 Task: Print the current sheet from a micosoft printer.
Action: Mouse moved to (55, 105)
Screenshot: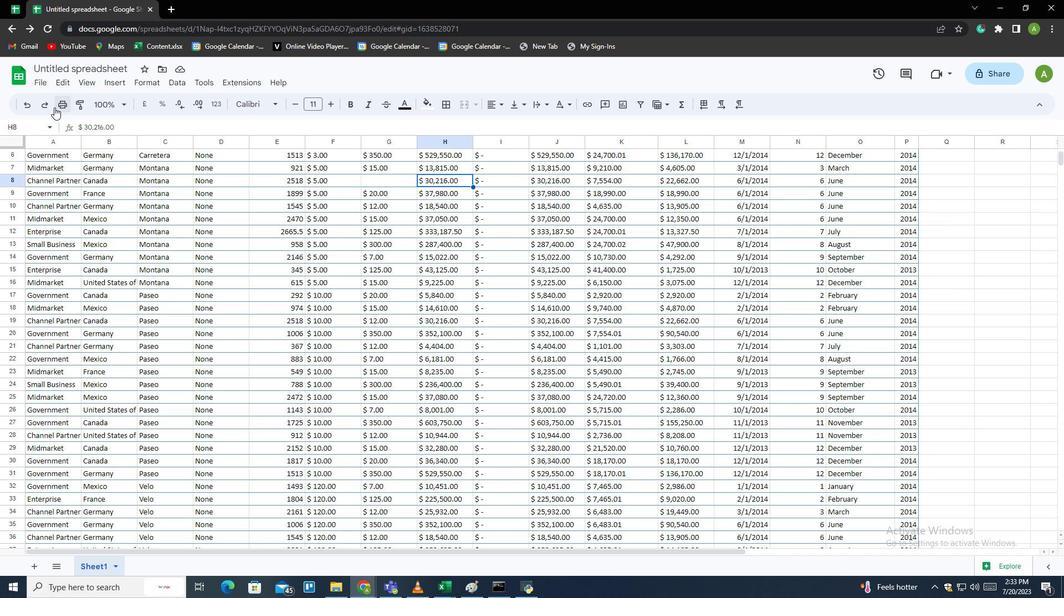 
Action: Mouse pressed left at (55, 105)
Screenshot: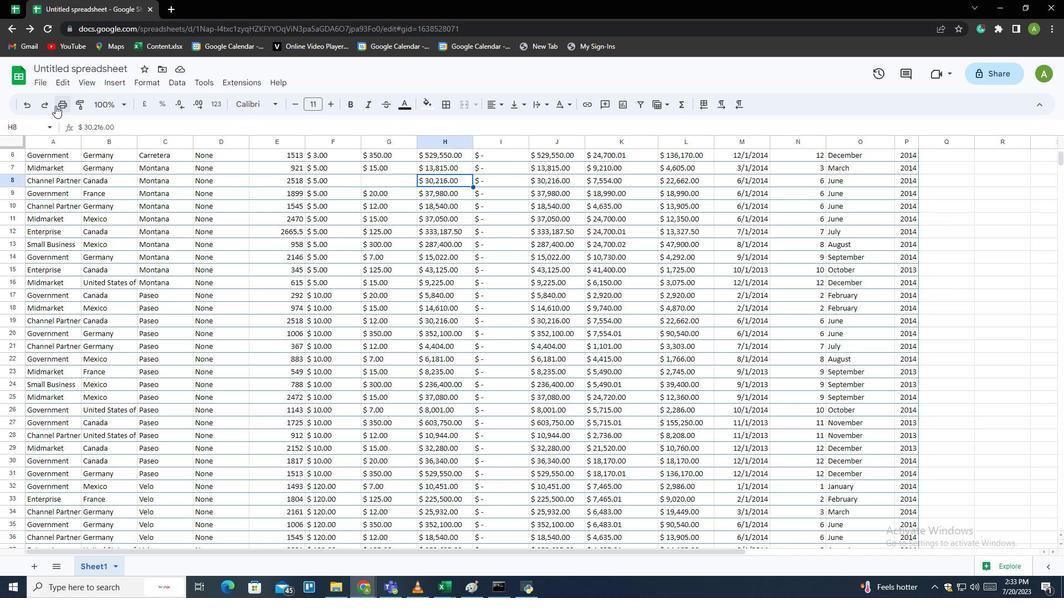
Action: Mouse moved to (1021, 73)
Screenshot: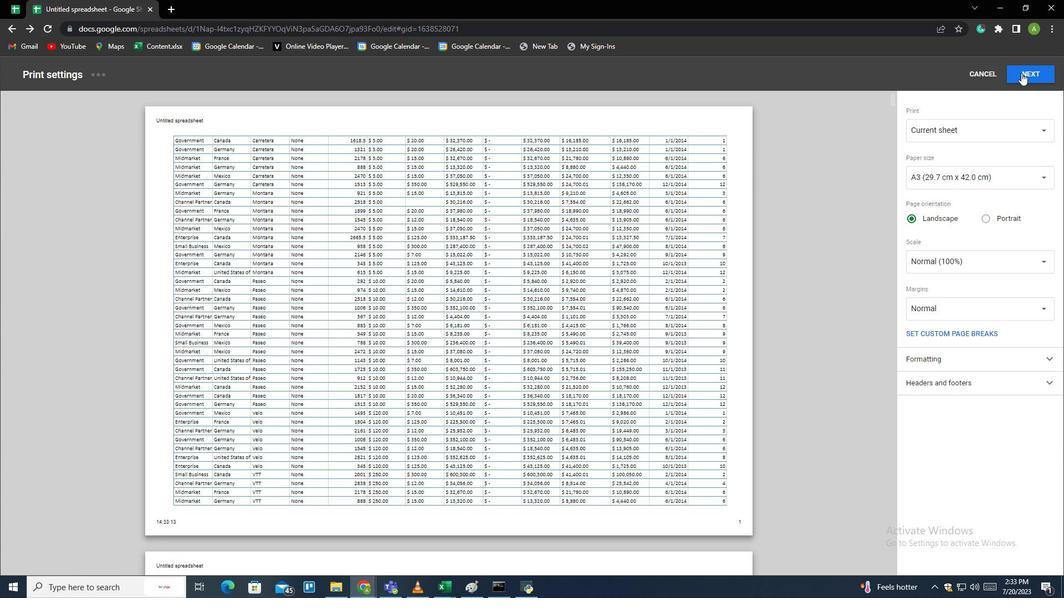 
Action: Mouse pressed left at (1021, 73)
Screenshot: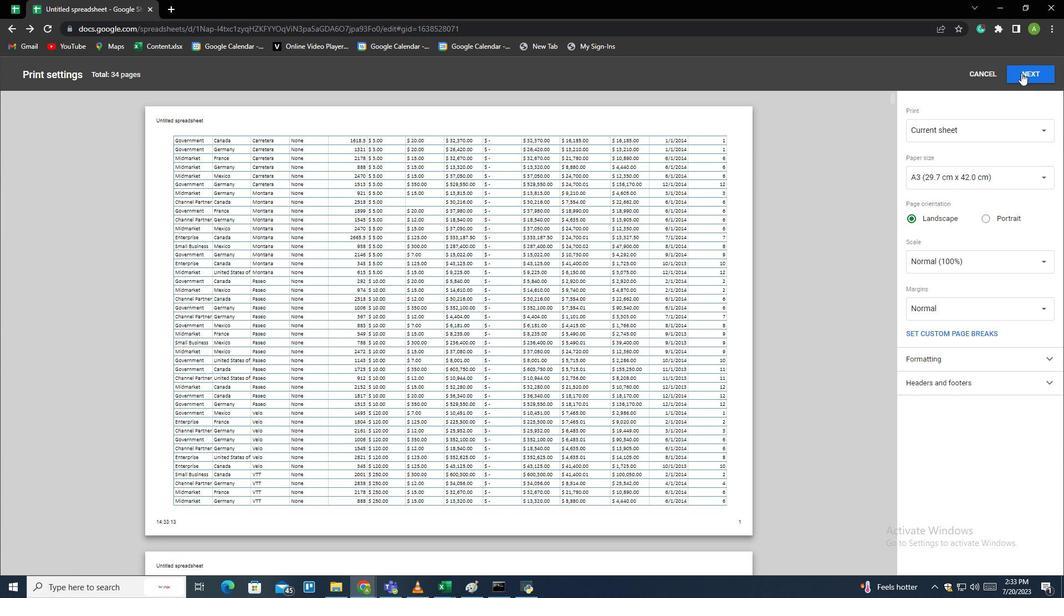 
Action: Mouse moved to (798, 83)
Screenshot: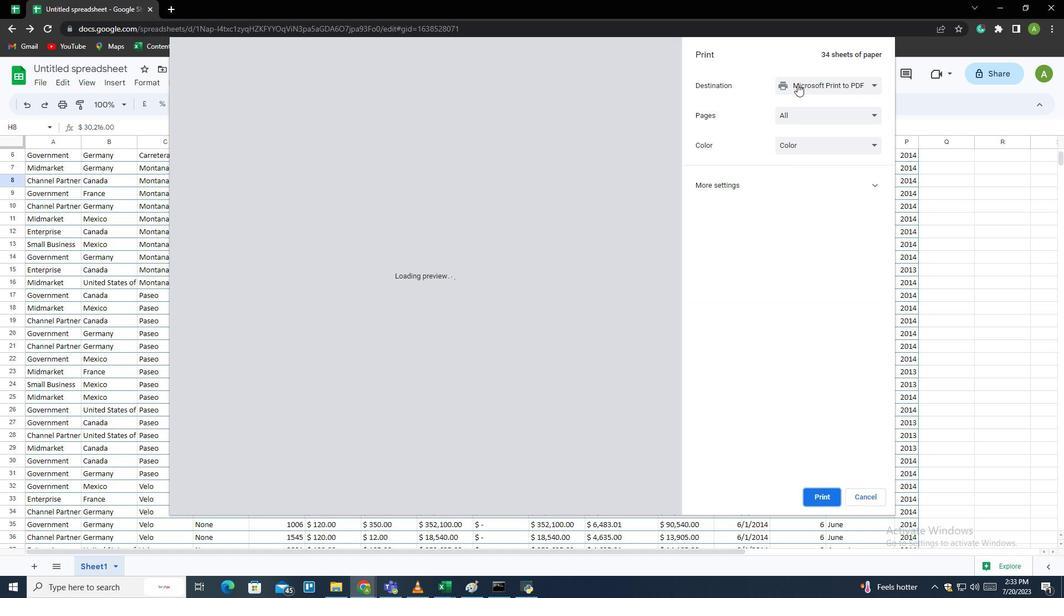 
Action: Mouse pressed left at (798, 83)
Screenshot: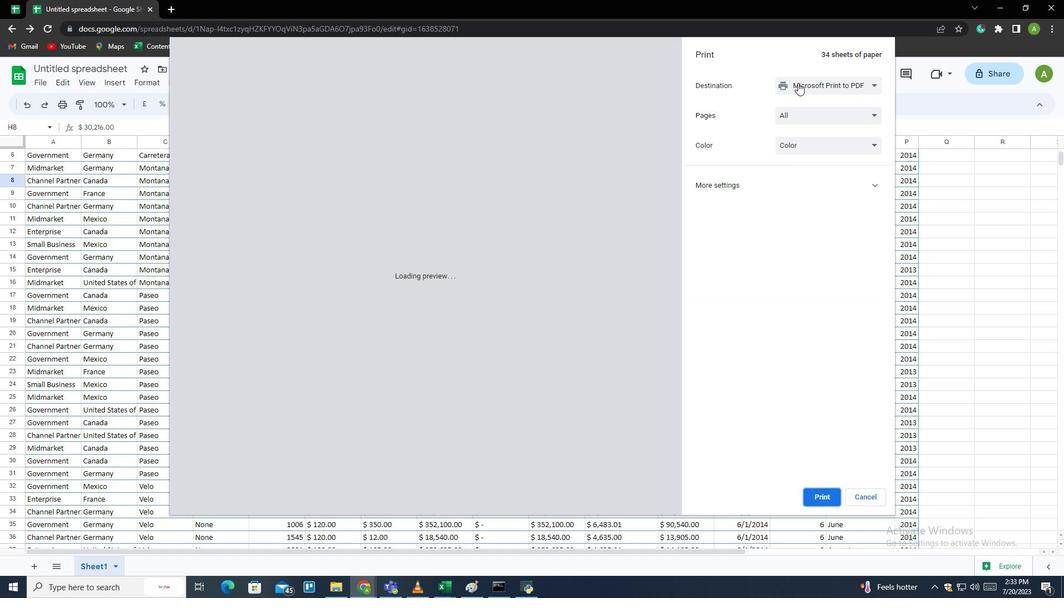 
Action: Mouse moved to (803, 97)
Screenshot: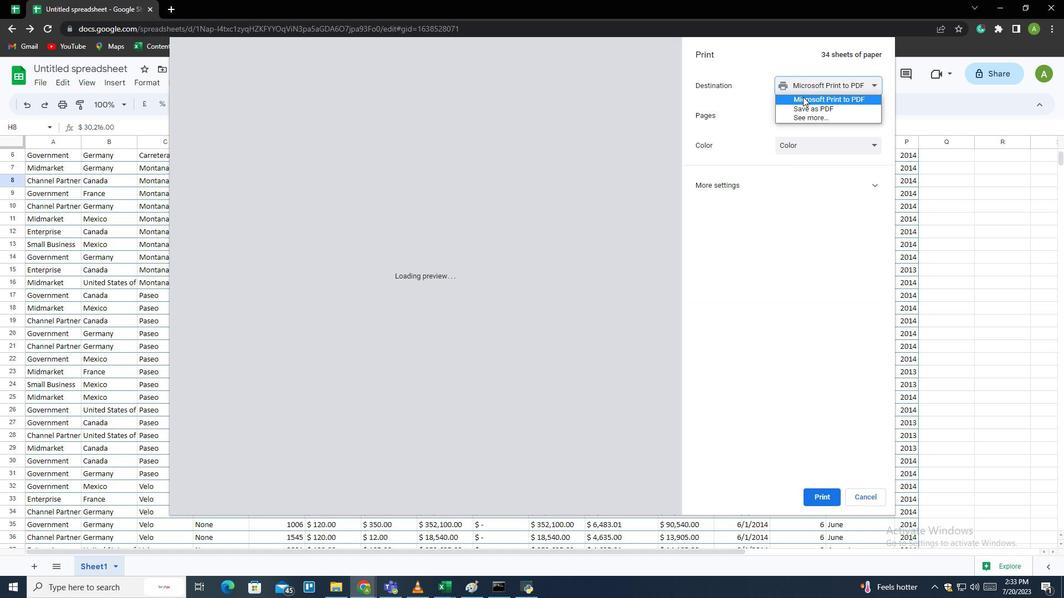 
Action: Mouse pressed left at (803, 97)
Screenshot: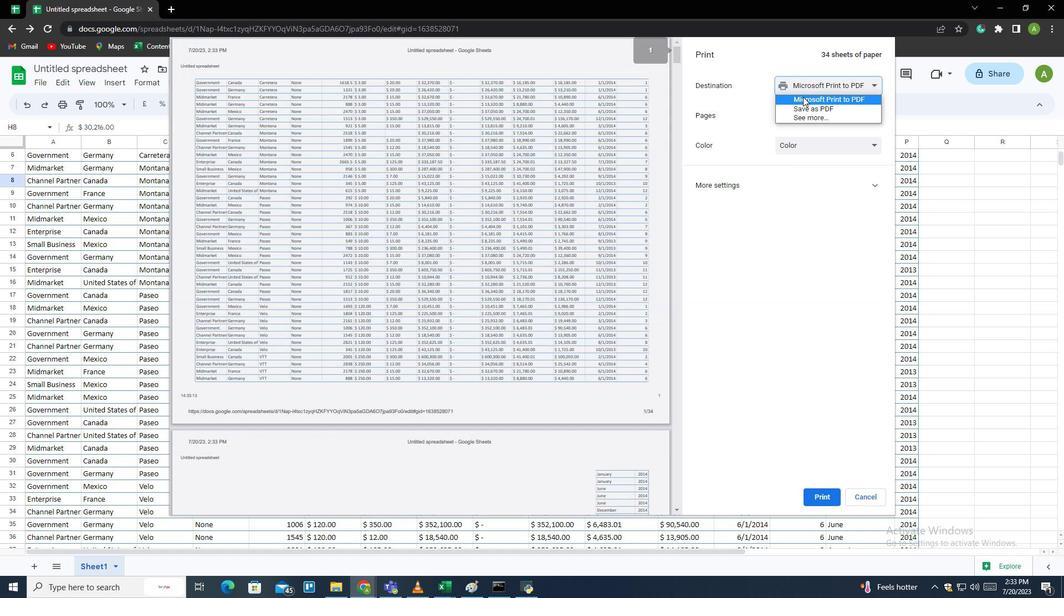 
Action: Mouse moved to (821, 491)
Screenshot: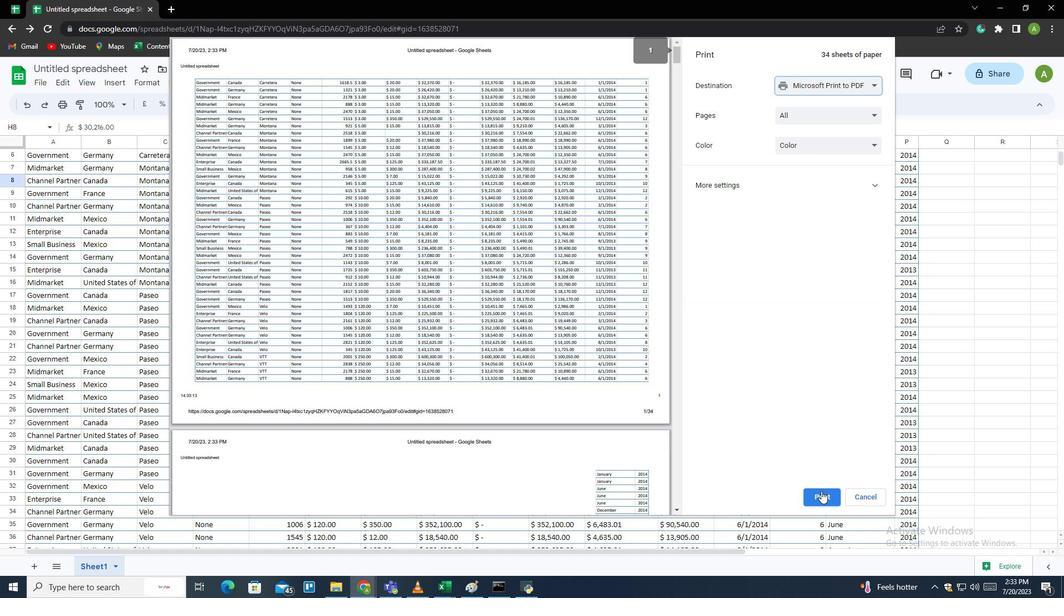 
Action: Mouse pressed left at (821, 491)
Screenshot: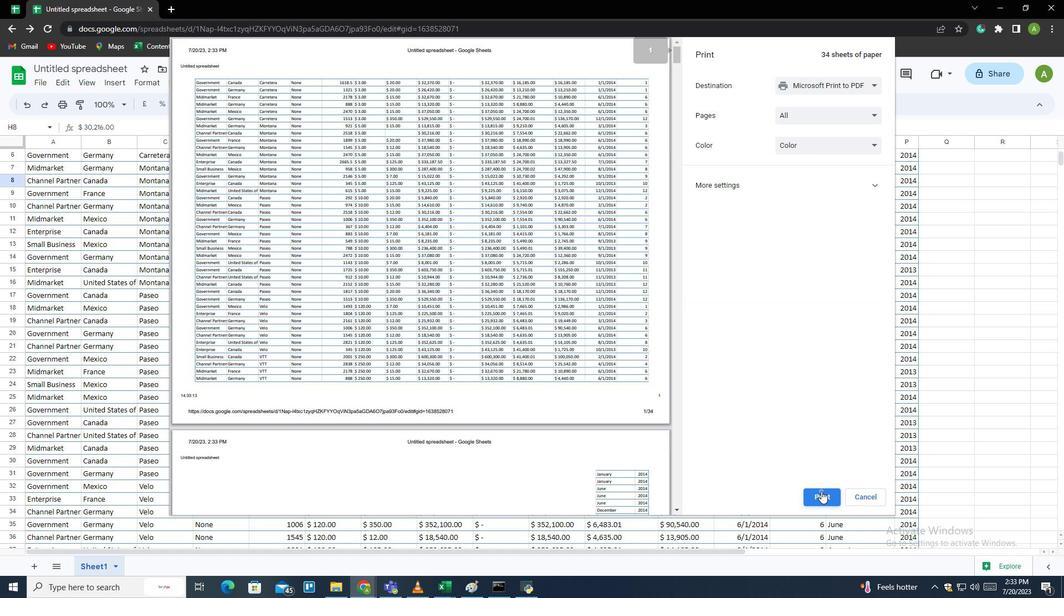 
Action: Mouse moved to (821, 491)
Screenshot: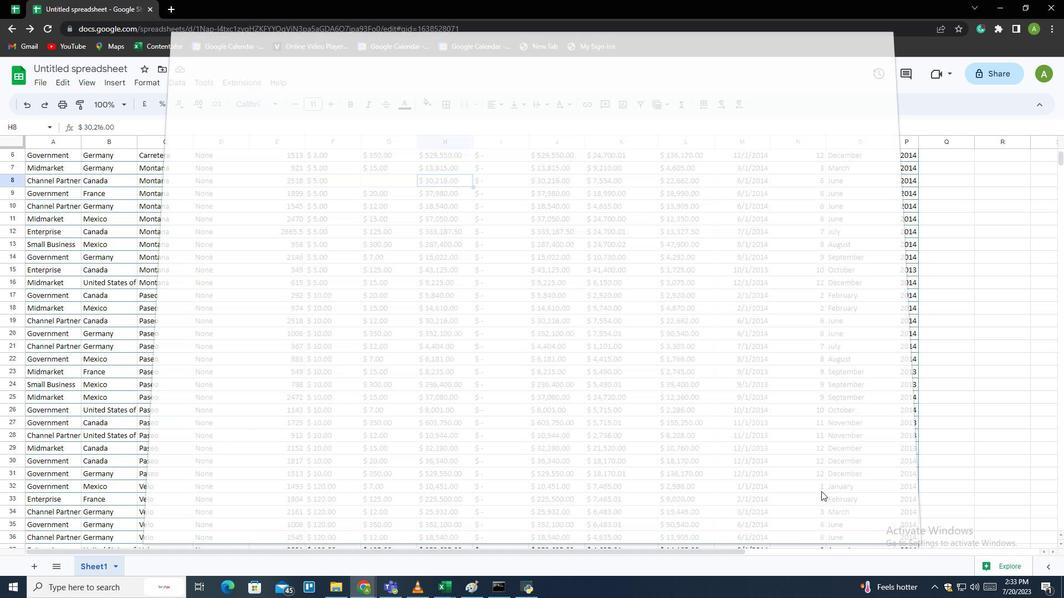 
